 Task: In the  document criticaltinkingskills.html Select the last point and add comment:  ' It adds clarity to the overall document' Insert emoji reactions: 'Thumbs Down' Select all the potins and apply Lowercase
Action: Mouse moved to (393, 353)
Screenshot: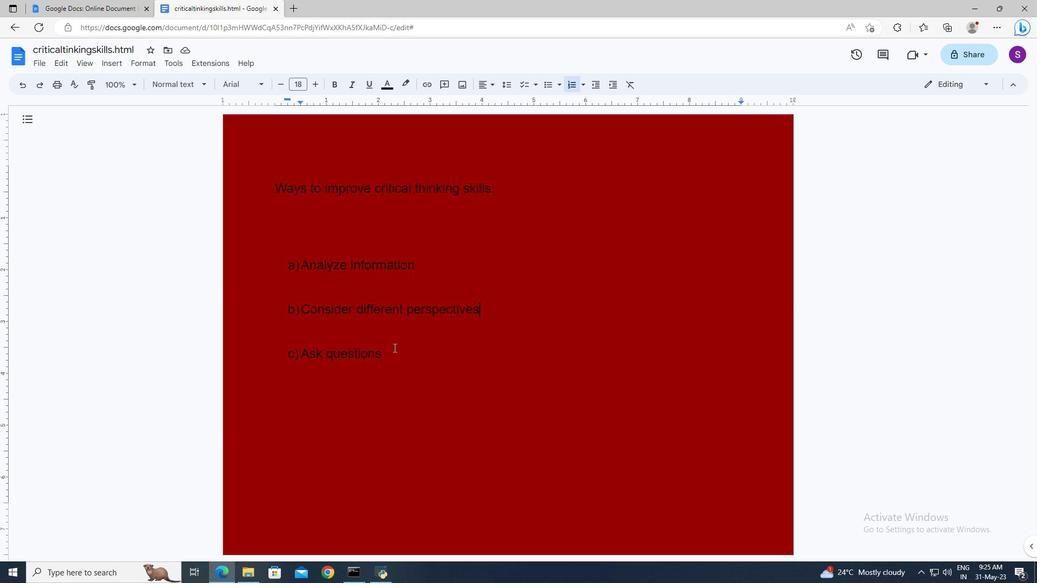
Action: Mouse pressed left at (393, 353)
Screenshot: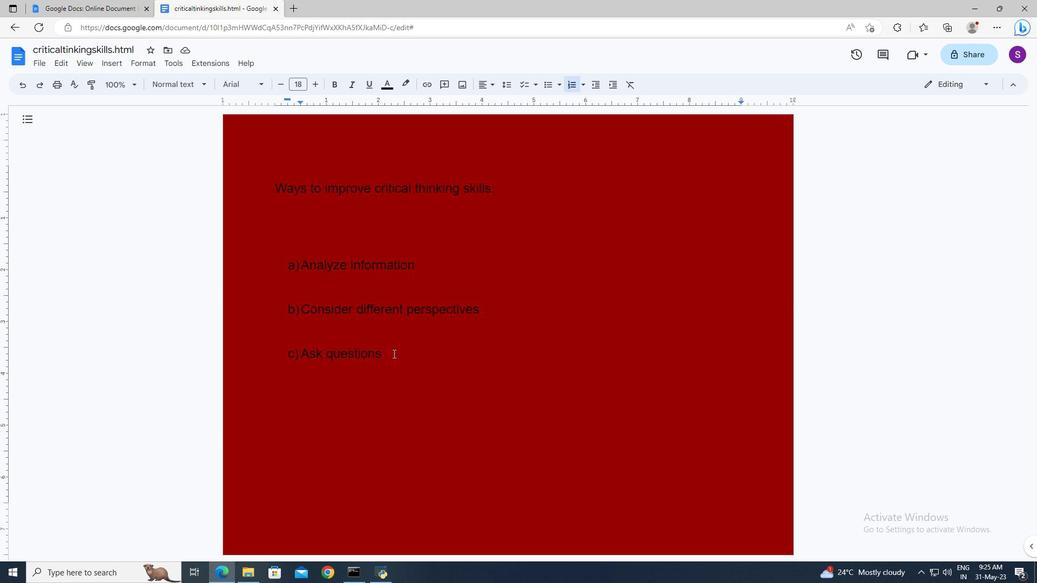 
Action: Key pressed <Key.shift><Key.left><Key.left>
Screenshot: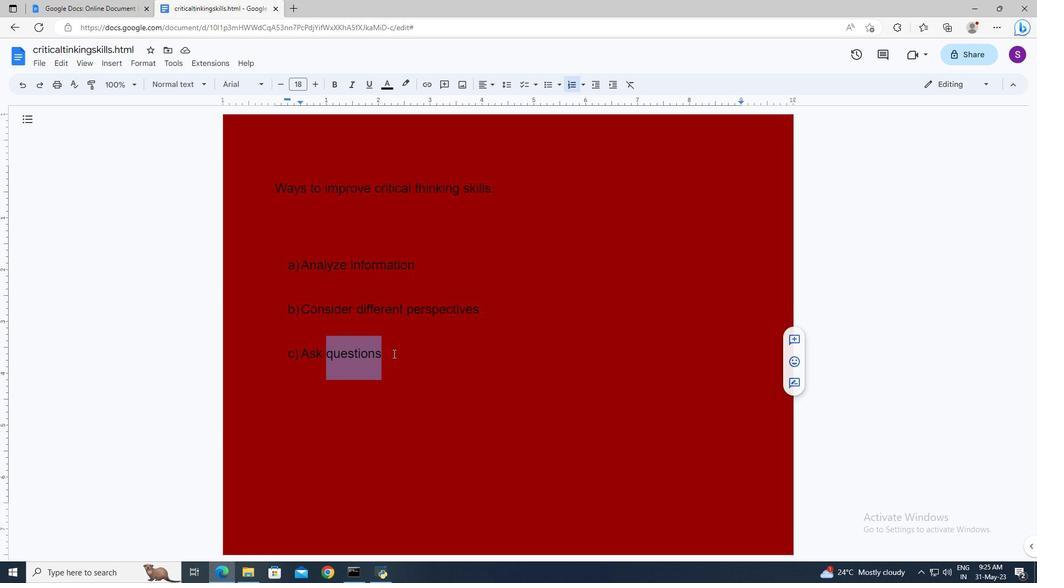 
Action: Mouse moved to (345, 354)
Screenshot: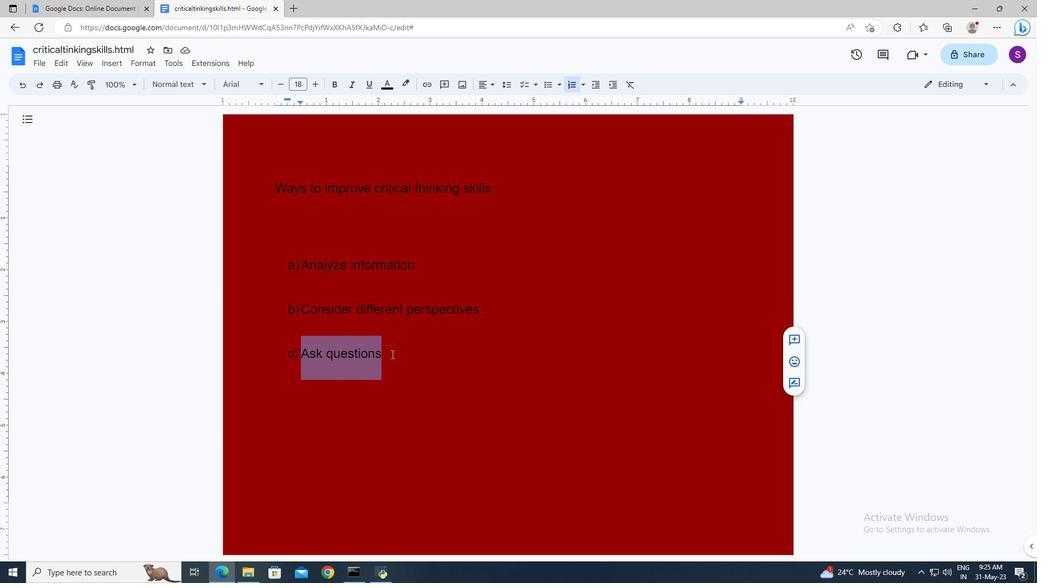 
Action: Mouse pressed right at (345, 354)
Screenshot: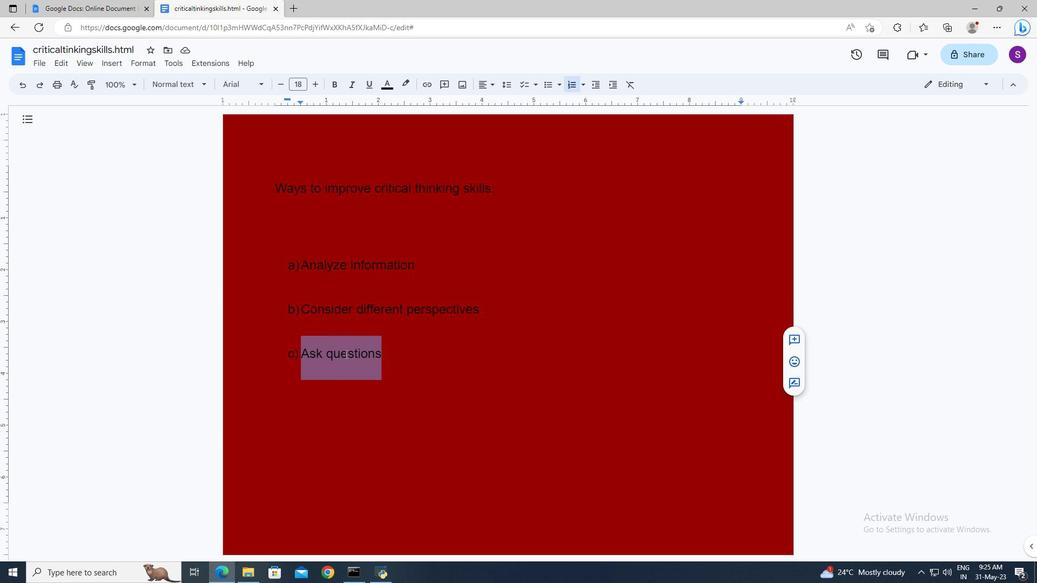 
Action: Mouse moved to (383, 155)
Screenshot: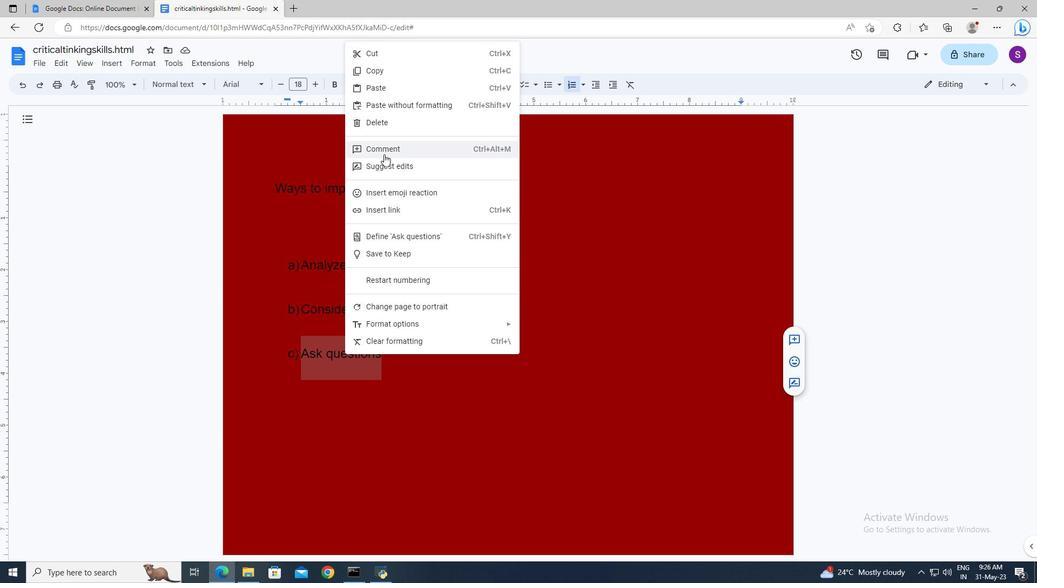 
Action: Mouse pressed left at (383, 155)
Screenshot: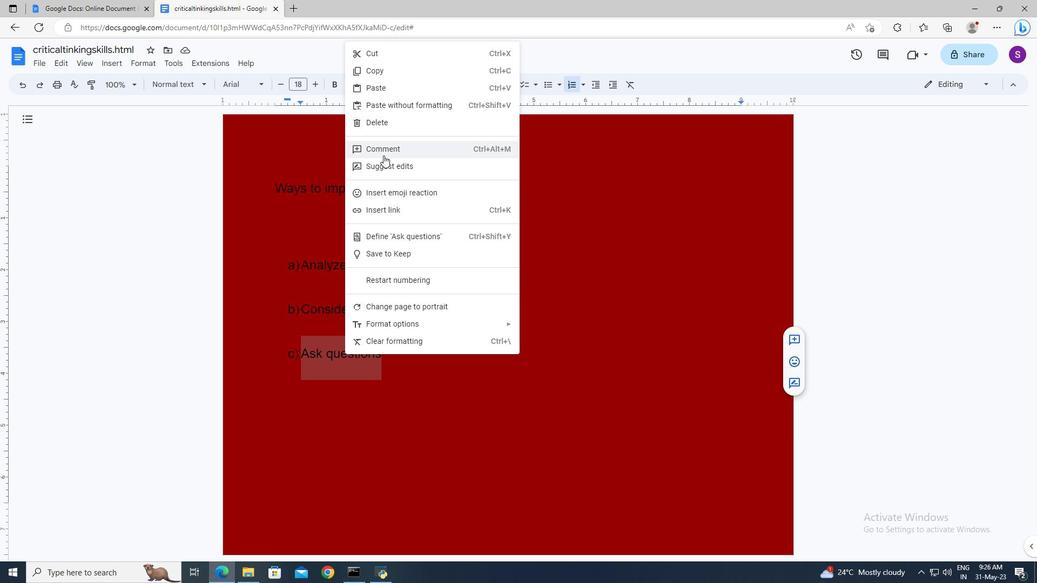 
Action: Mouse moved to (749, 403)
Screenshot: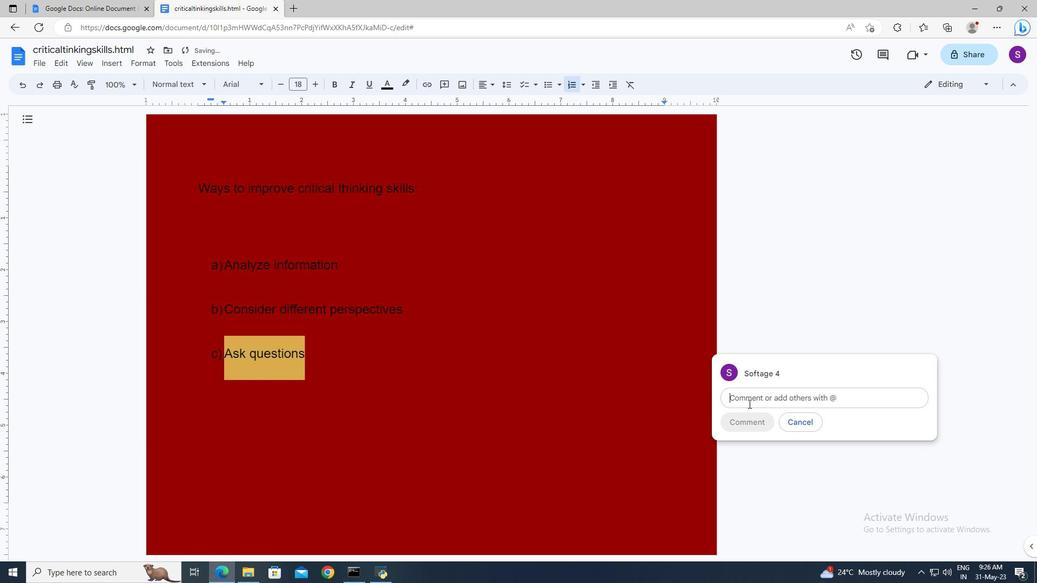 
Action: Mouse pressed left at (749, 403)
Screenshot: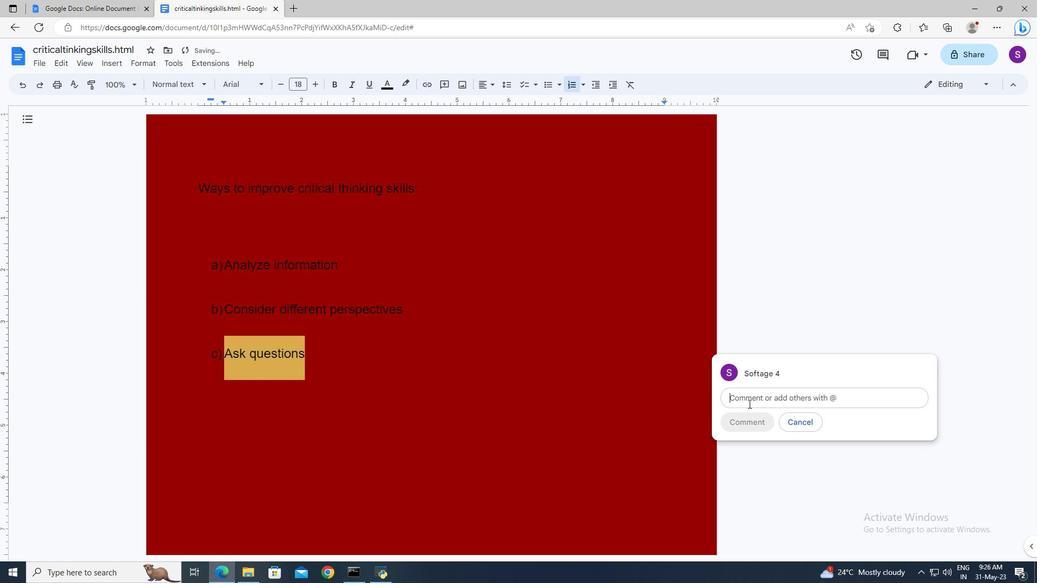 
Action: Mouse moved to (749, 403)
Screenshot: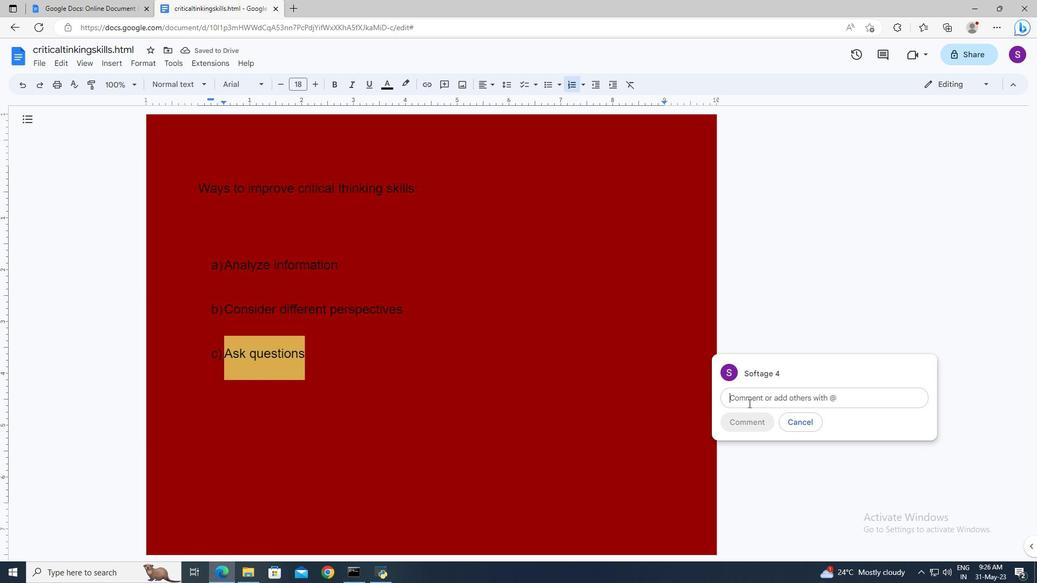 
Action: Key pressed <Key.shift>It<Key.space>adds<Key.space>clarity<Key.space>to<Key.space>the<Key.space>overall<Key.space>document
Screenshot: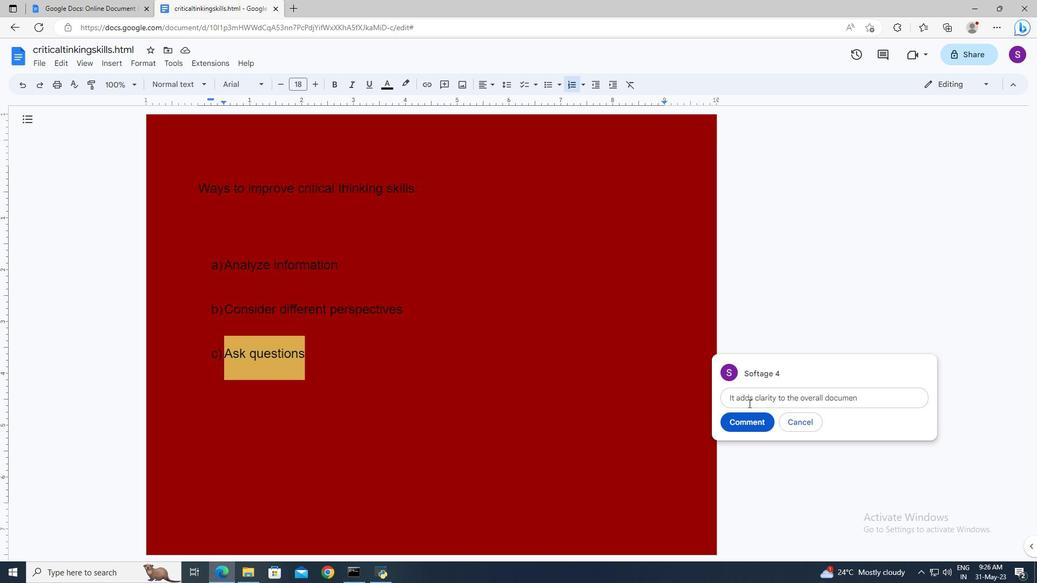 
Action: Mouse moved to (743, 416)
Screenshot: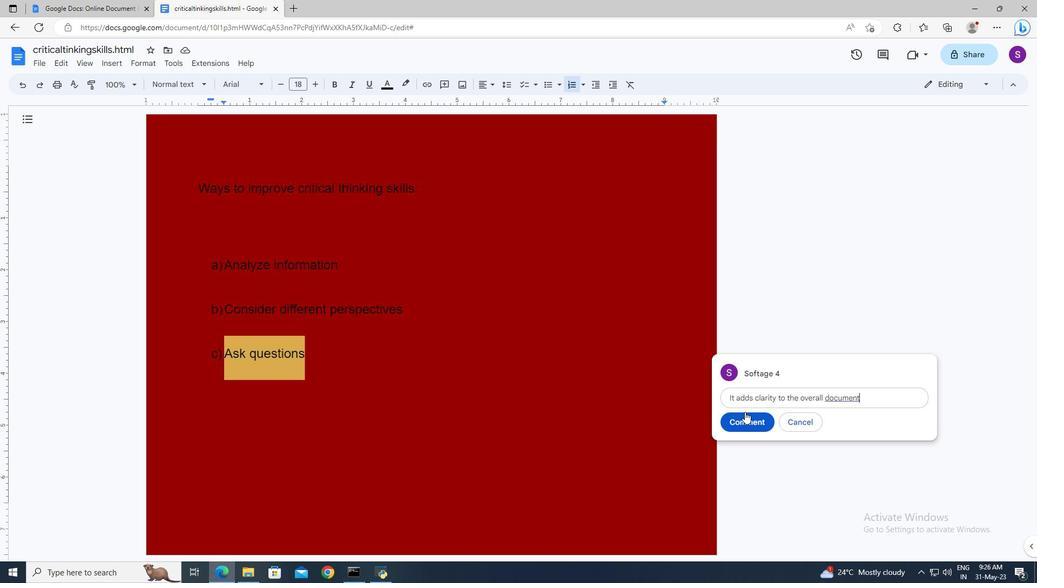 
Action: Mouse pressed left at (743, 416)
Screenshot: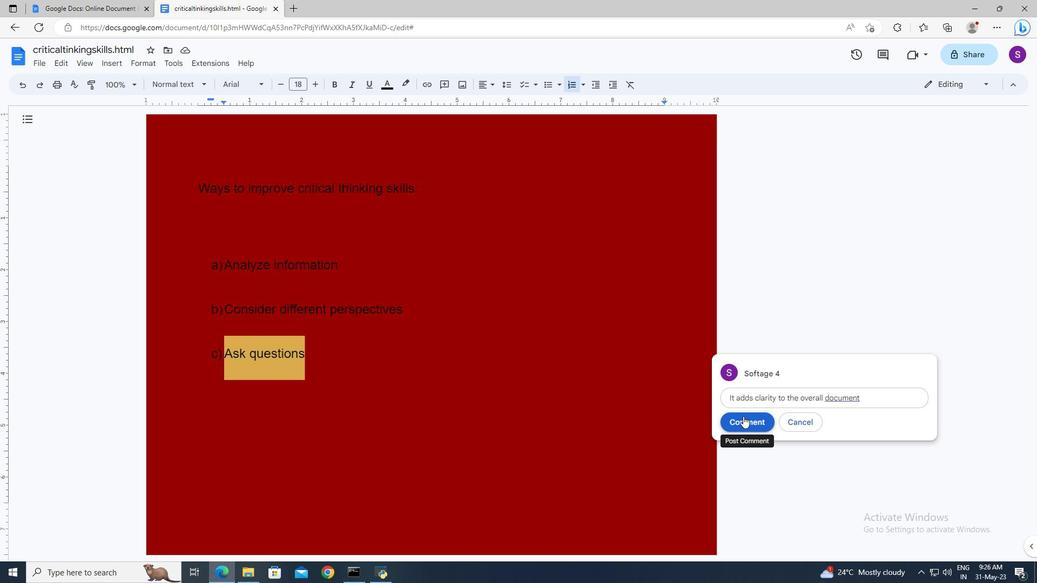 
Action: Mouse moved to (333, 350)
Screenshot: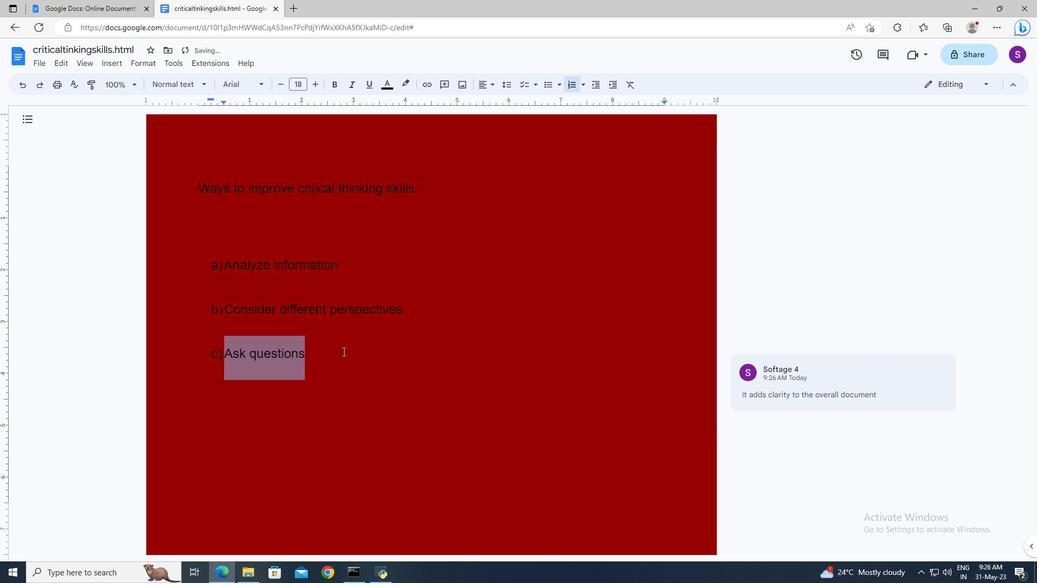 
Action: Mouse pressed left at (333, 350)
Screenshot: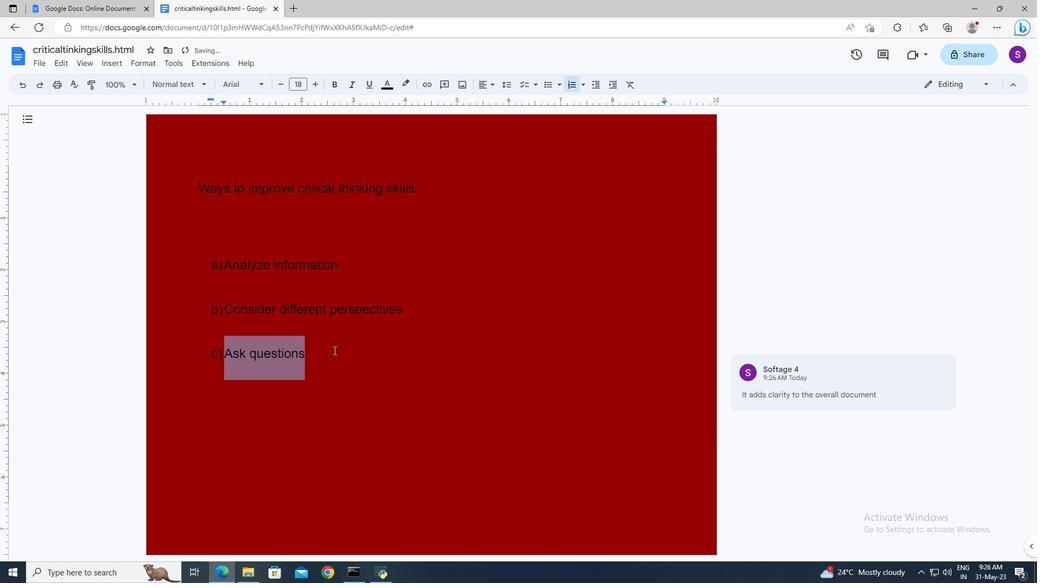 
Action: Mouse moved to (117, 69)
Screenshot: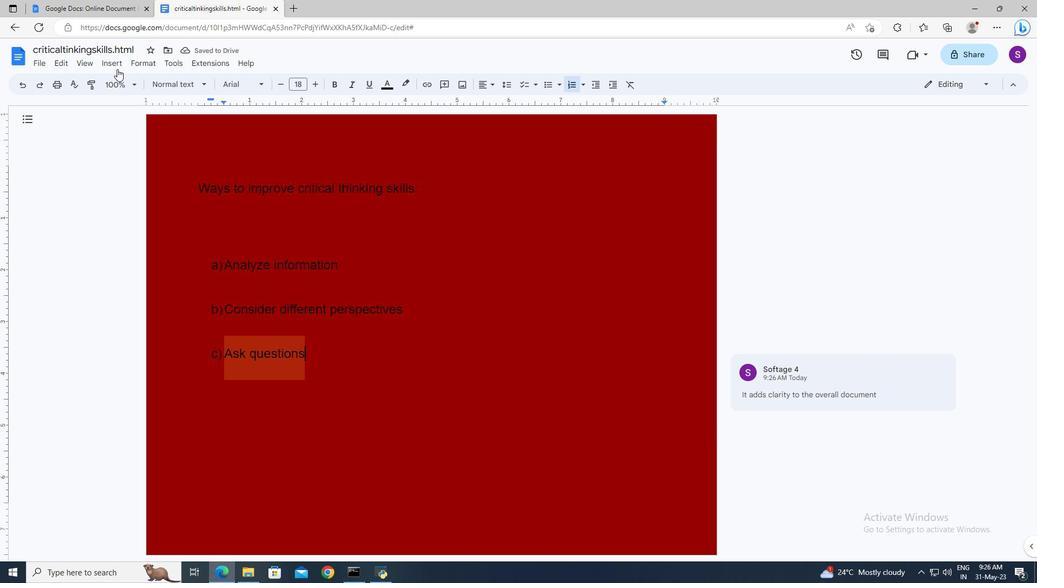 
Action: Mouse pressed left at (117, 69)
Screenshot: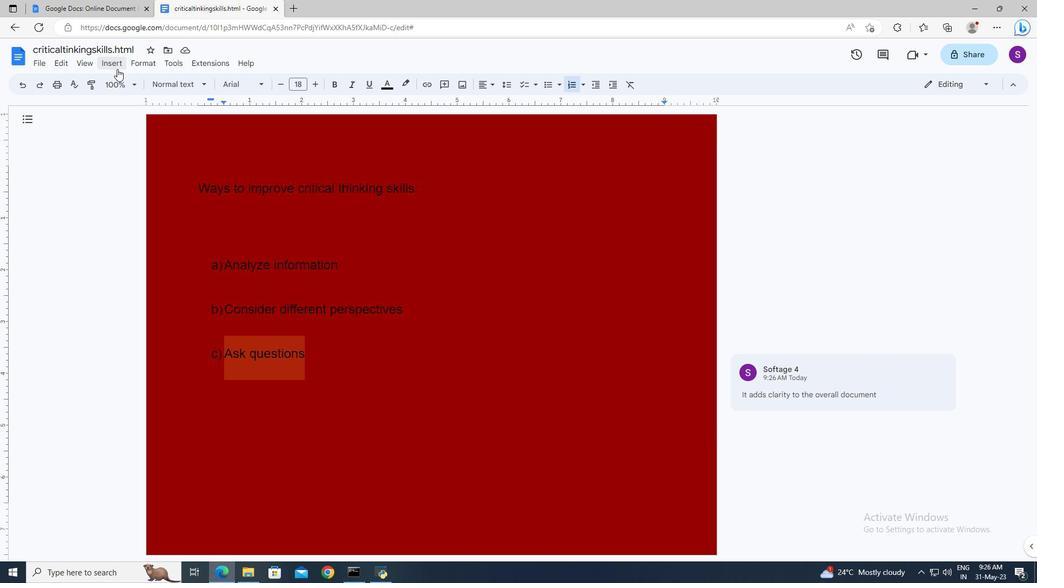 
Action: Mouse moved to (127, 162)
Screenshot: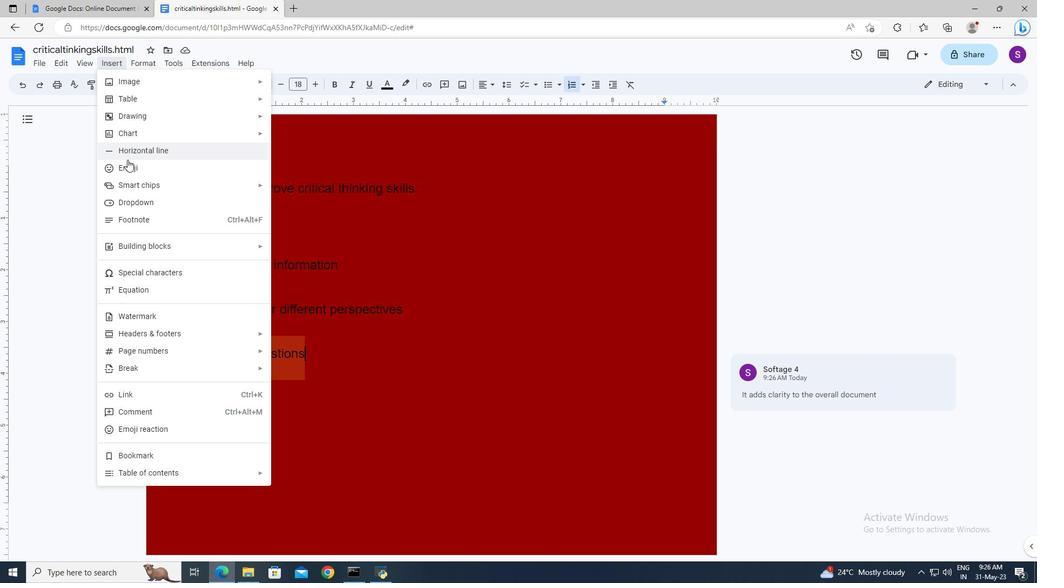 
Action: Mouse pressed left at (127, 162)
Screenshot: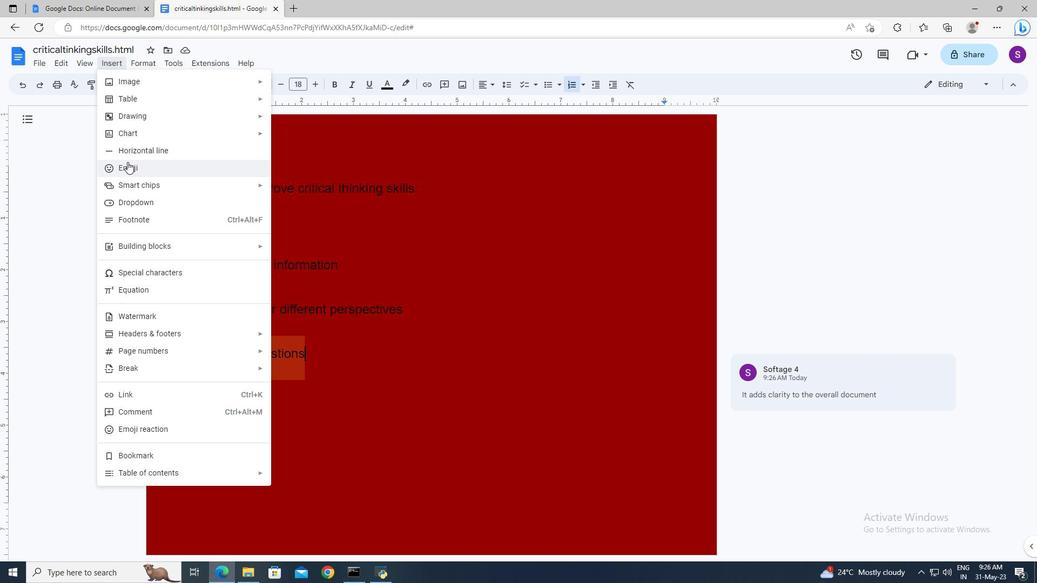 
Action: Mouse moved to (357, 469)
Screenshot: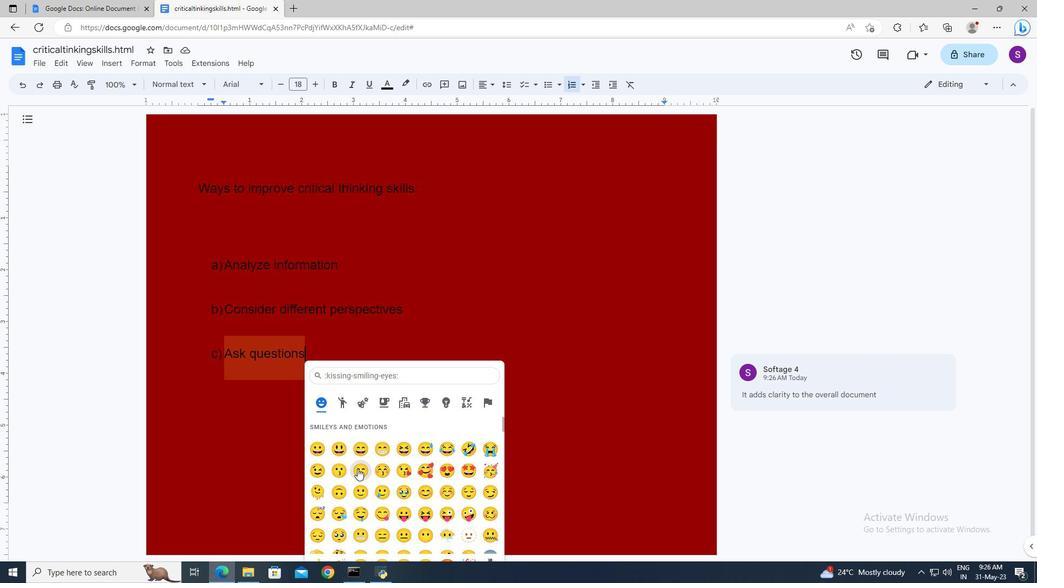 
Action: Mouse scrolled (357, 469) with delta (0, 0)
Screenshot: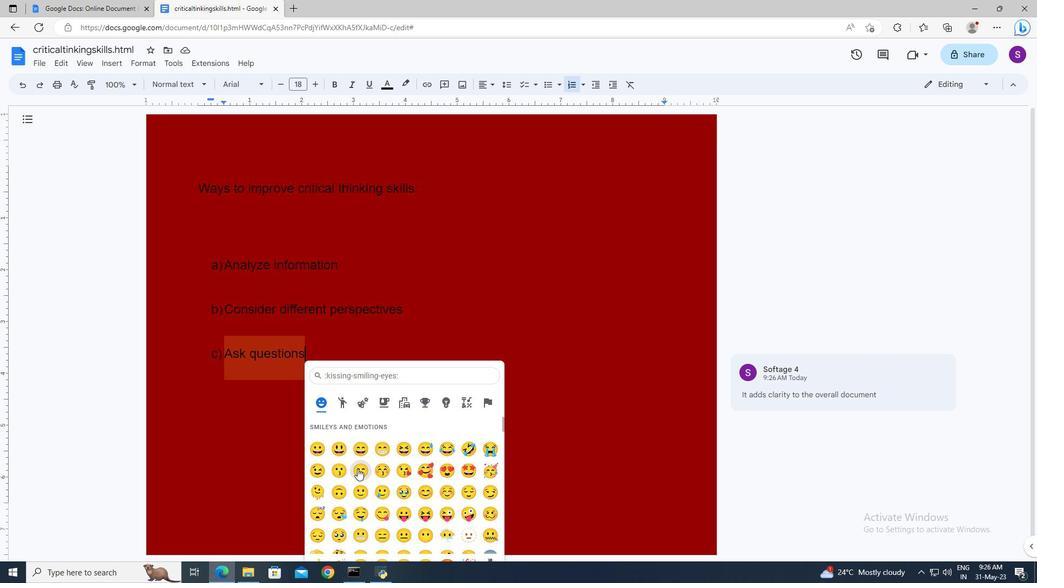 
Action: Mouse scrolled (357, 469) with delta (0, 0)
Screenshot: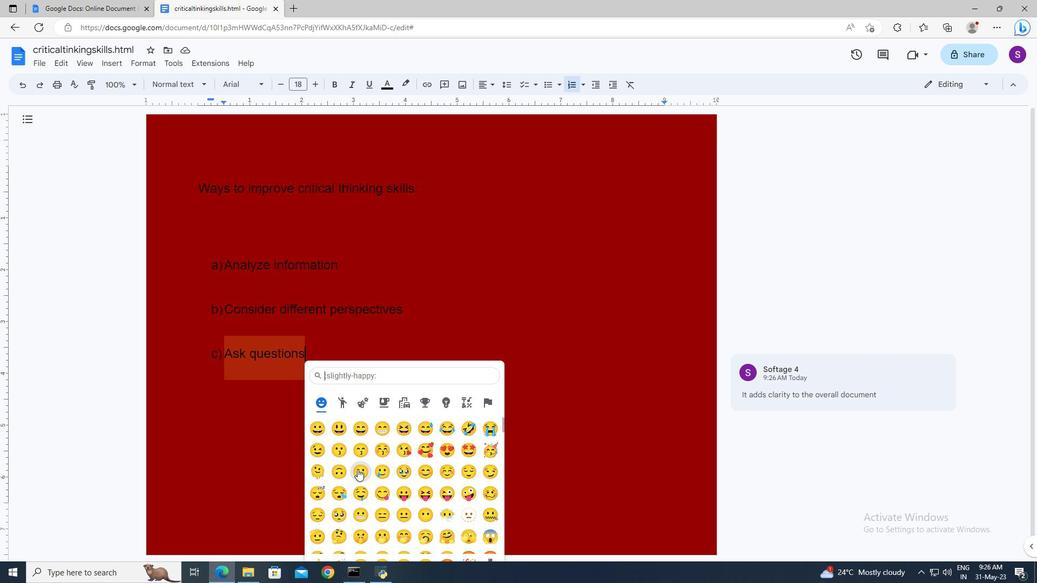 
Action: Mouse scrolled (357, 469) with delta (0, 0)
Screenshot: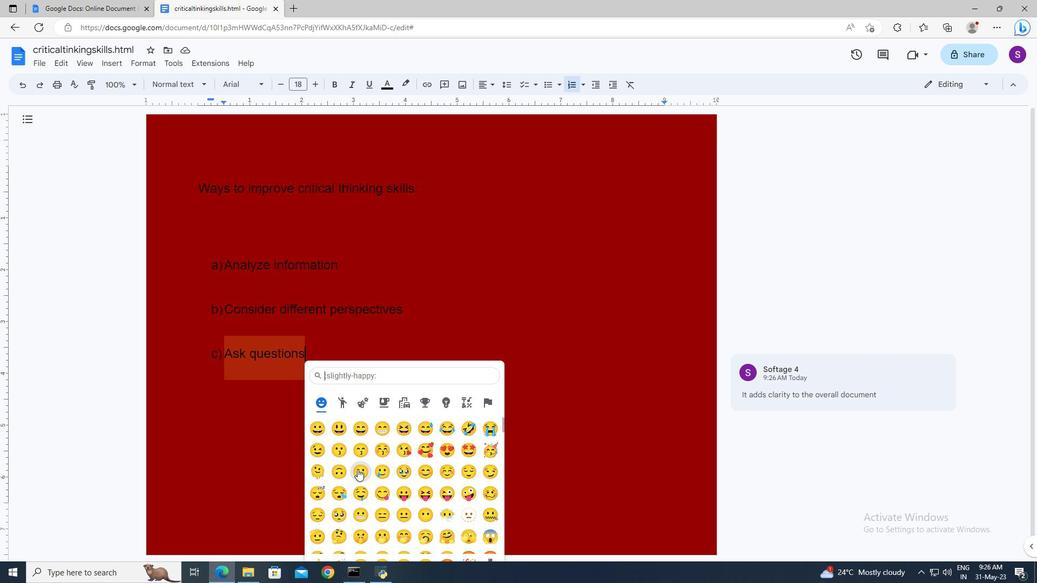 
Action: Mouse scrolled (357, 469) with delta (0, 0)
Screenshot: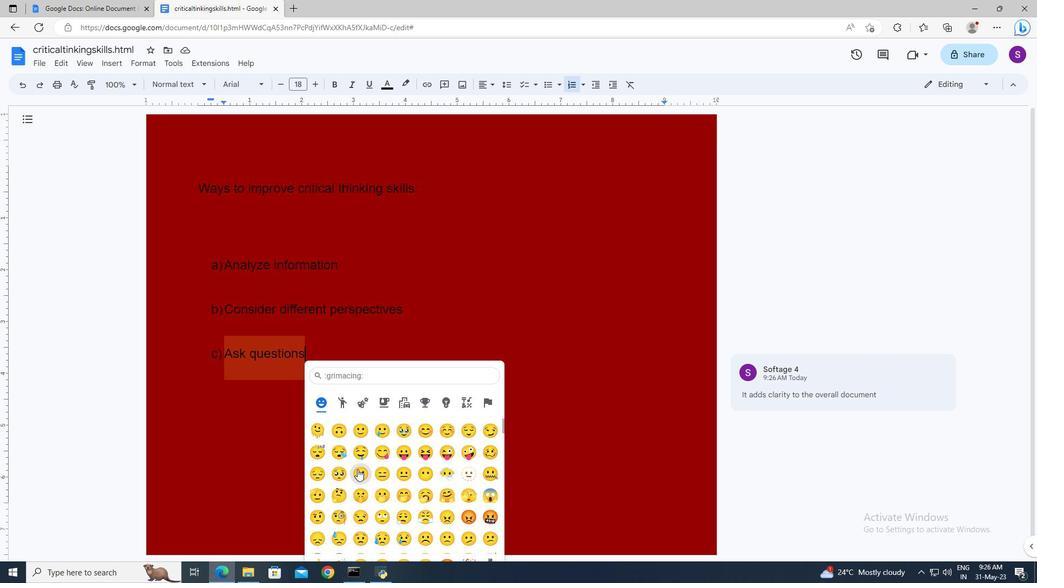 
Action: Mouse scrolled (357, 469) with delta (0, 0)
Screenshot: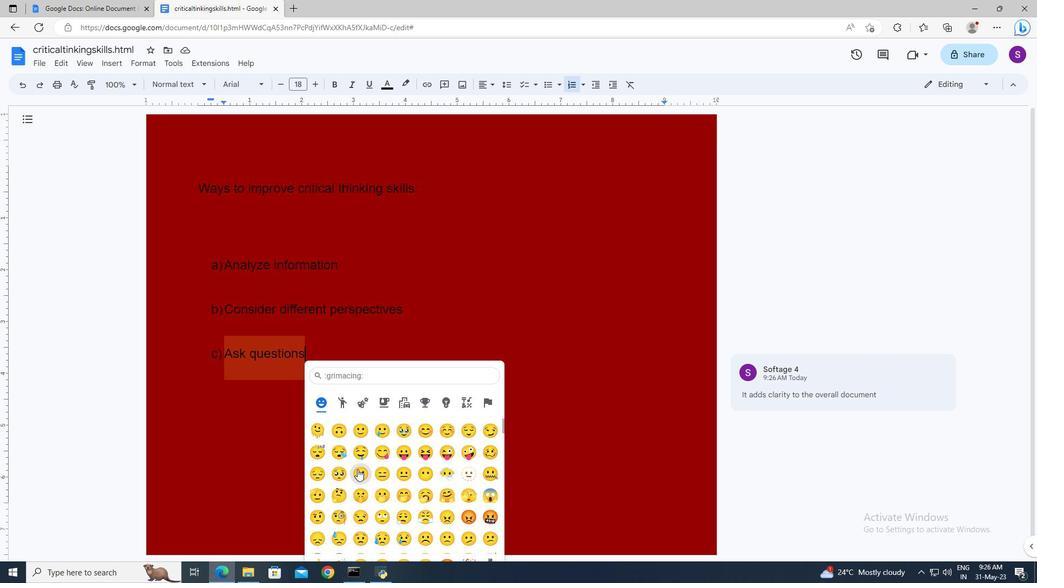 
Action: Mouse scrolled (357, 469) with delta (0, 0)
Screenshot: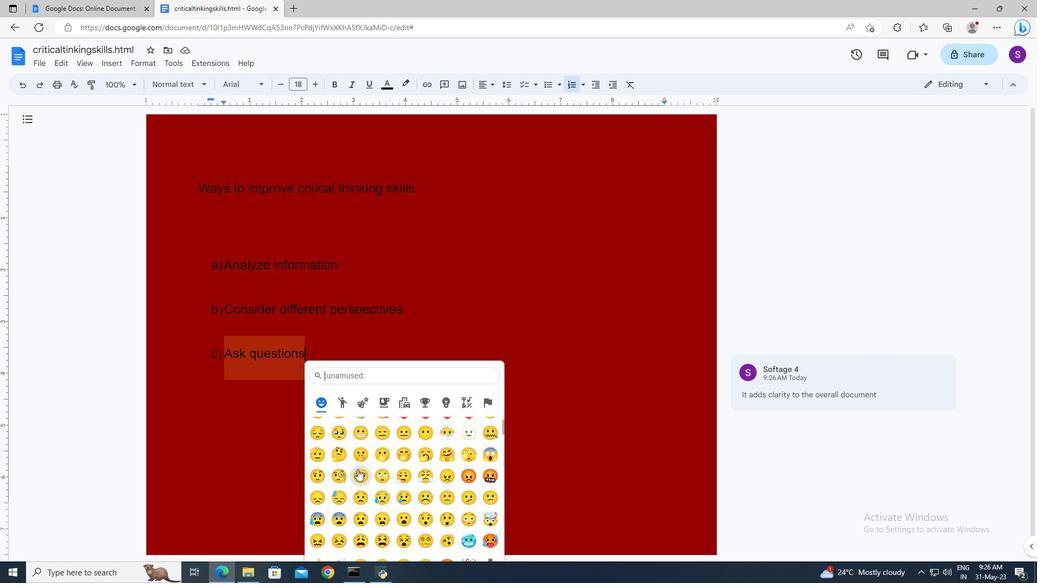 
Action: Mouse scrolled (357, 469) with delta (0, 0)
Screenshot: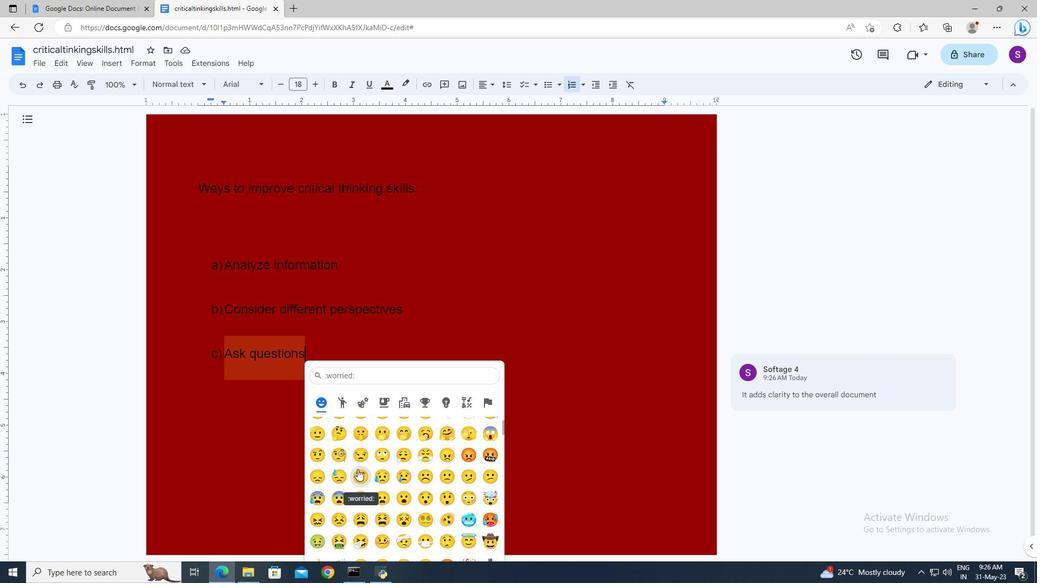 
Action: Mouse scrolled (357, 469) with delta (0, 0)
Screenshot: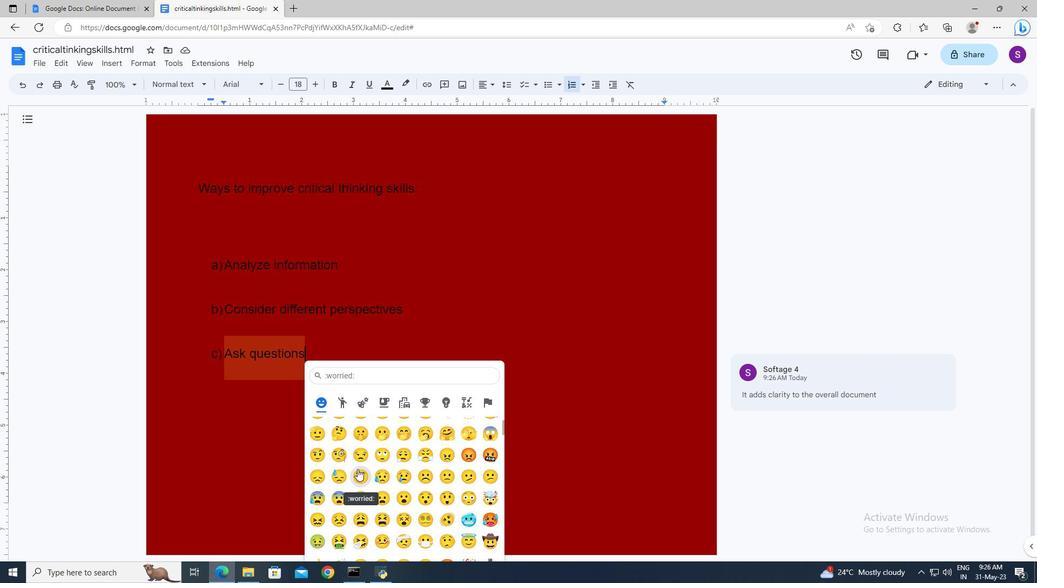 
Action: Mouse scrolled (357, 469) with delta (0, 0)
Screenshot: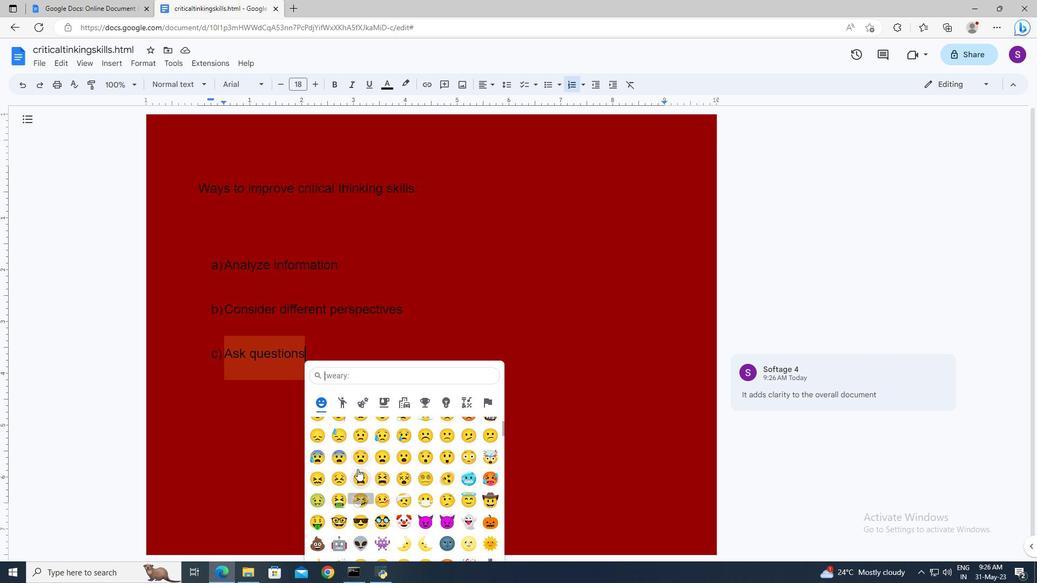 
Action: Mouse scrolled (357, 469) with delta (0, 0)
Screenshot: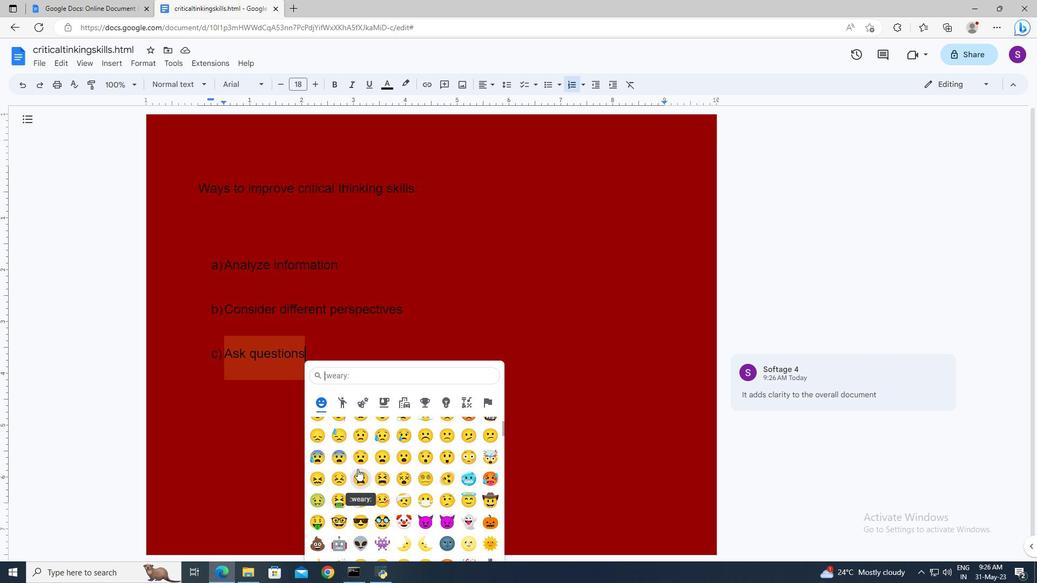 
Action: Mouse scrolled (357, 469) with delta (0, 0)
Screenshot: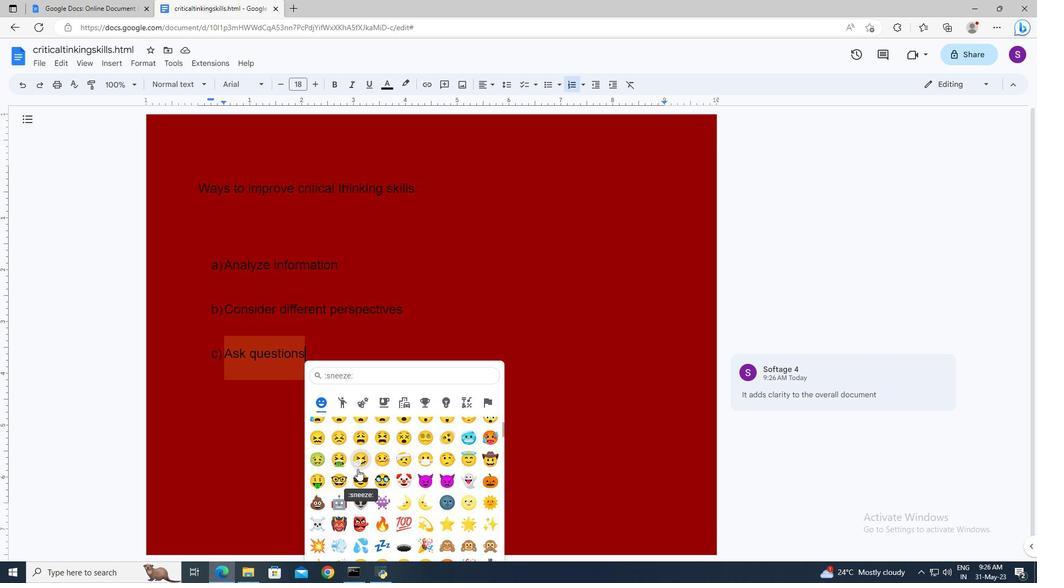 
Action: Mouse scrolled (357, 469) with delta (0, 0)
Screenshot: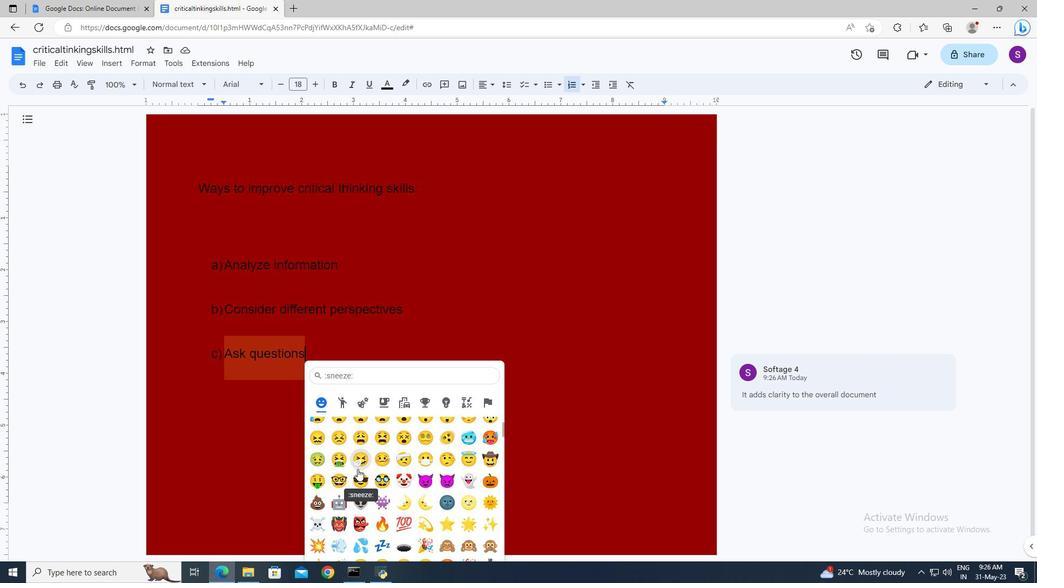 
Action: Mouse scrolled (357, 469) with delta (0, 0)
Screenshot: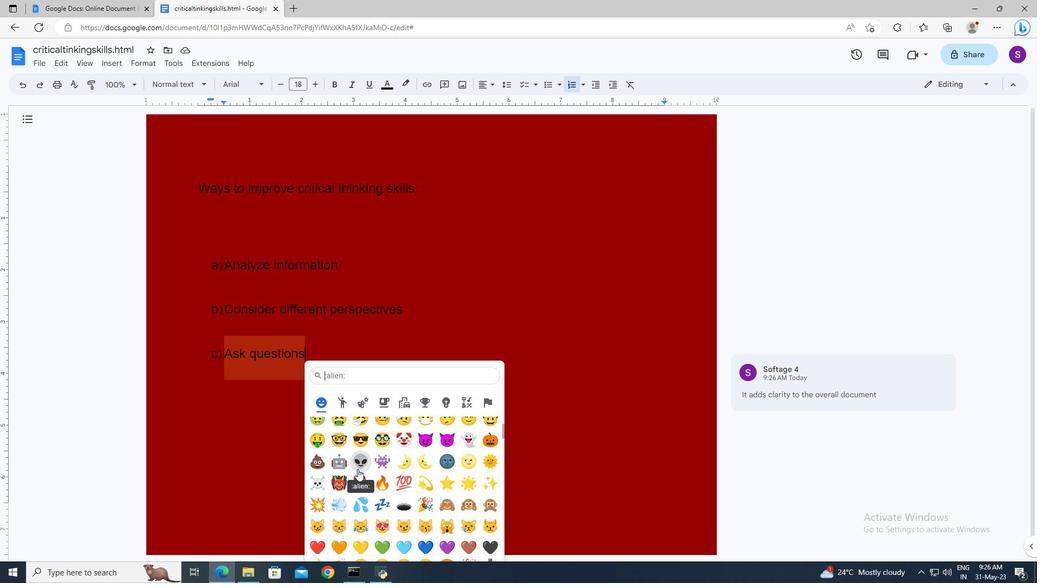
Action: Mouse scrolled (357, 469) with delta (0, 0)
Screenshot: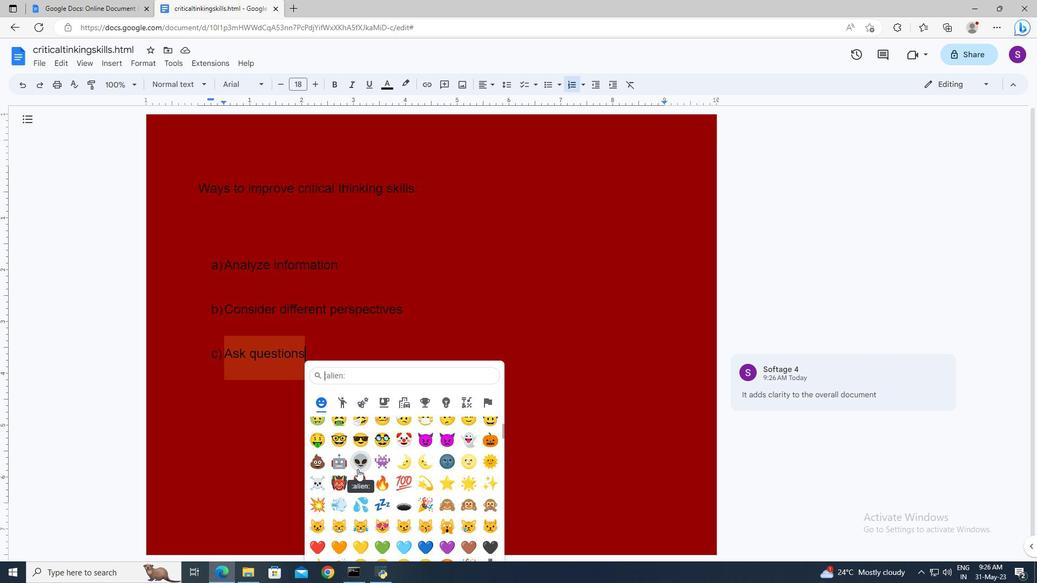 
Action: Mouse scrolled (357, 469) with delta (0, 0)
Screenshot: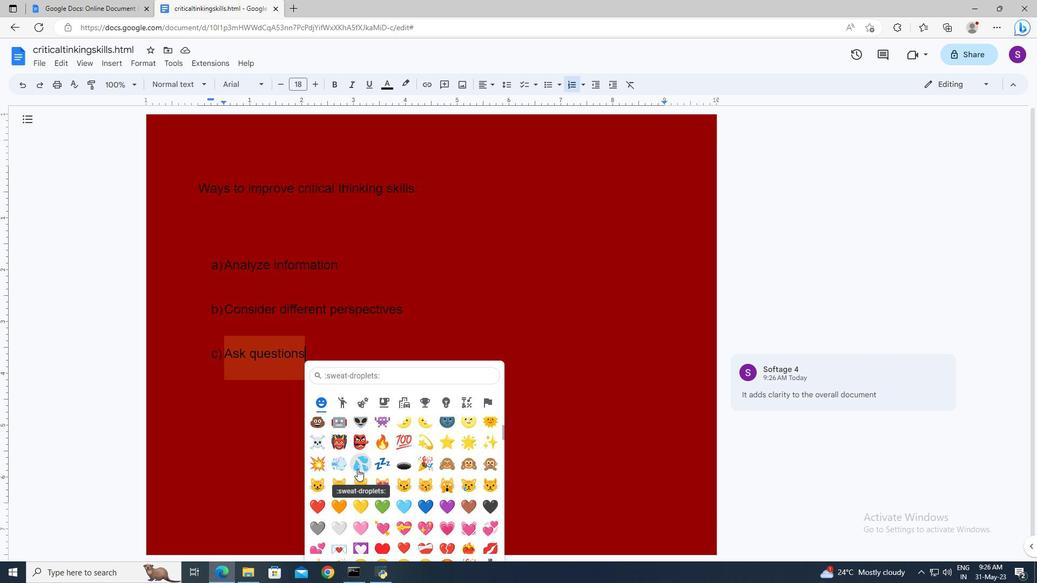 
Action: Mouse scrolled (357, 469) with delta (0, 0)
Screenshot: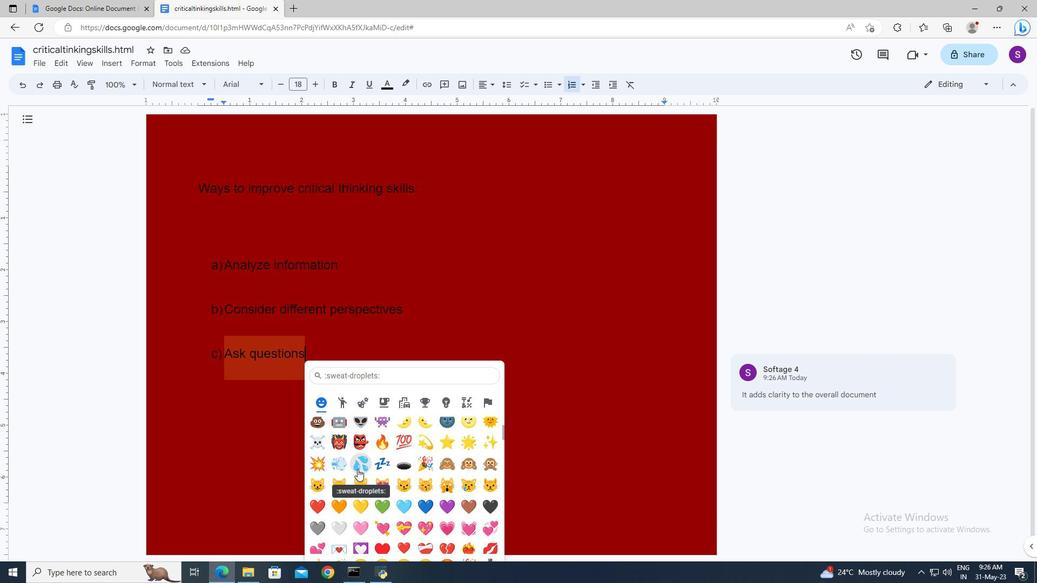 
Action: Mouse scrolled (357, 469) with delta (0, 0)
Screenshot: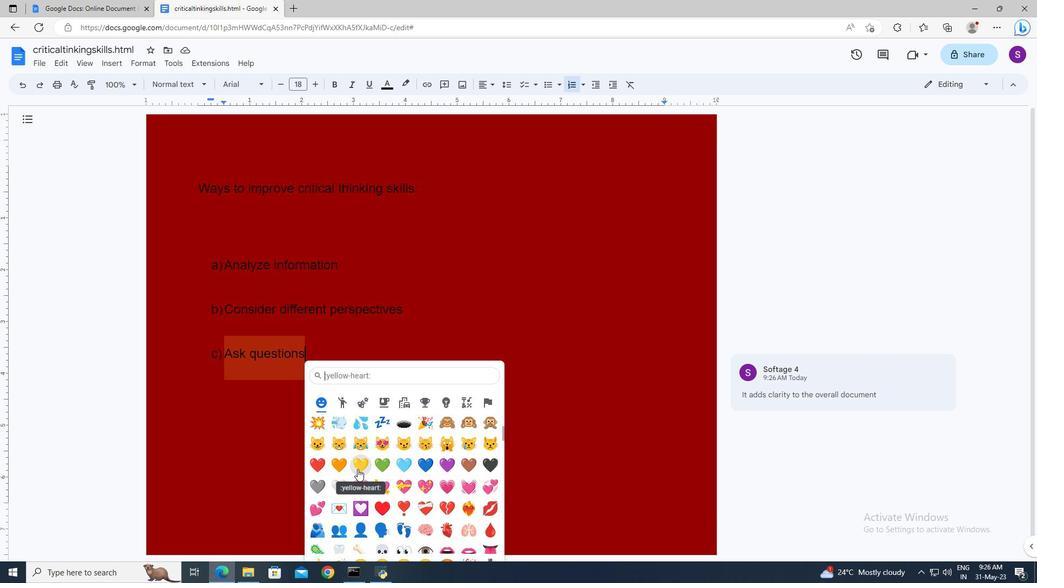 
Action: Mouse scrolled (357, 469) with delta (0, 0)
Screenshot: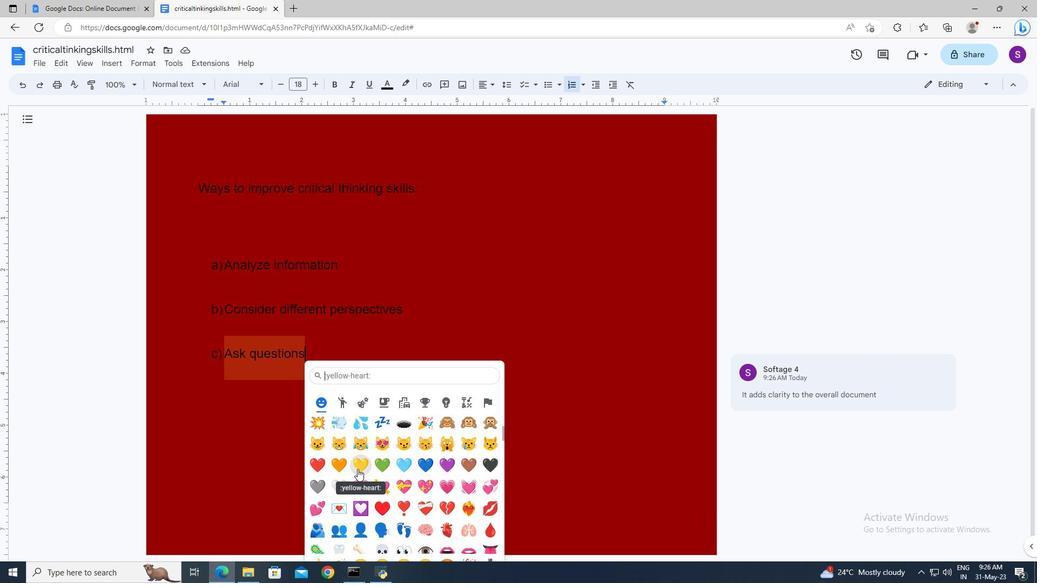 
Action: Mouse scrolled (357, 469) with delta (0, 0)
Screenshot: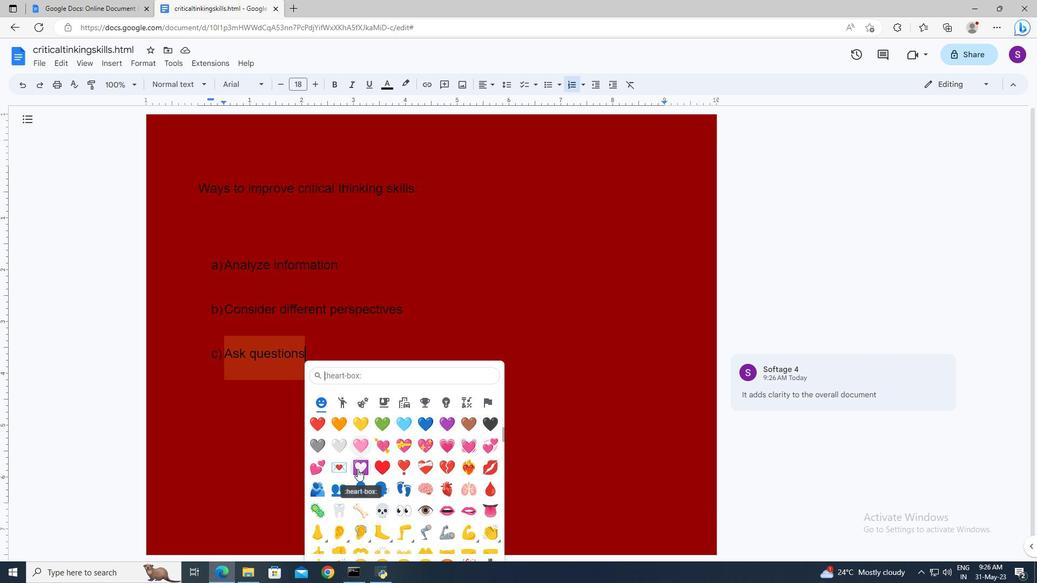 
Action: Mouse scrolled (357, 469) with delta (0, 0)
Screenshot: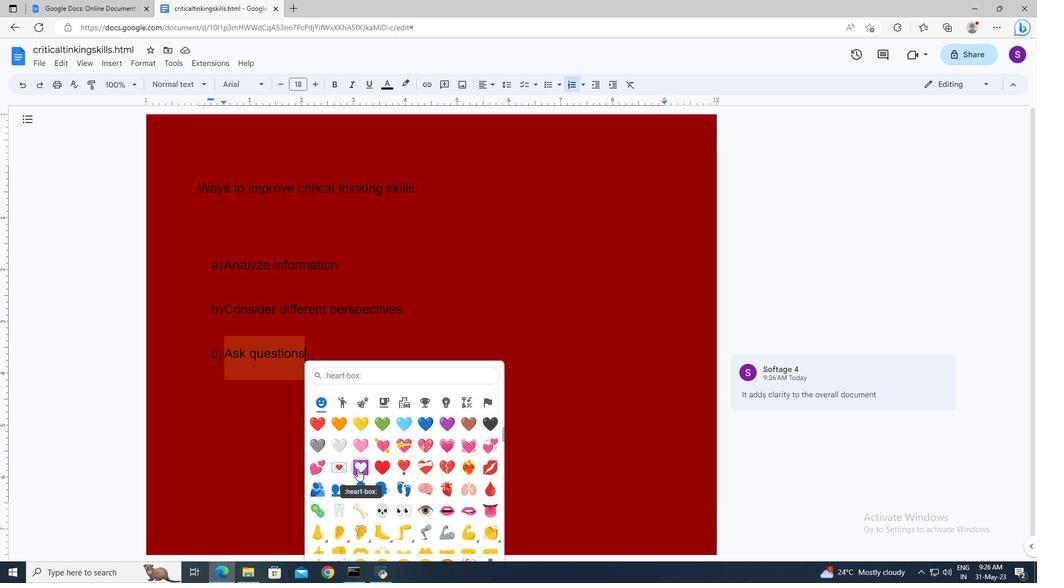 
Action: Mouse moved to (336, 510)
Screenshot: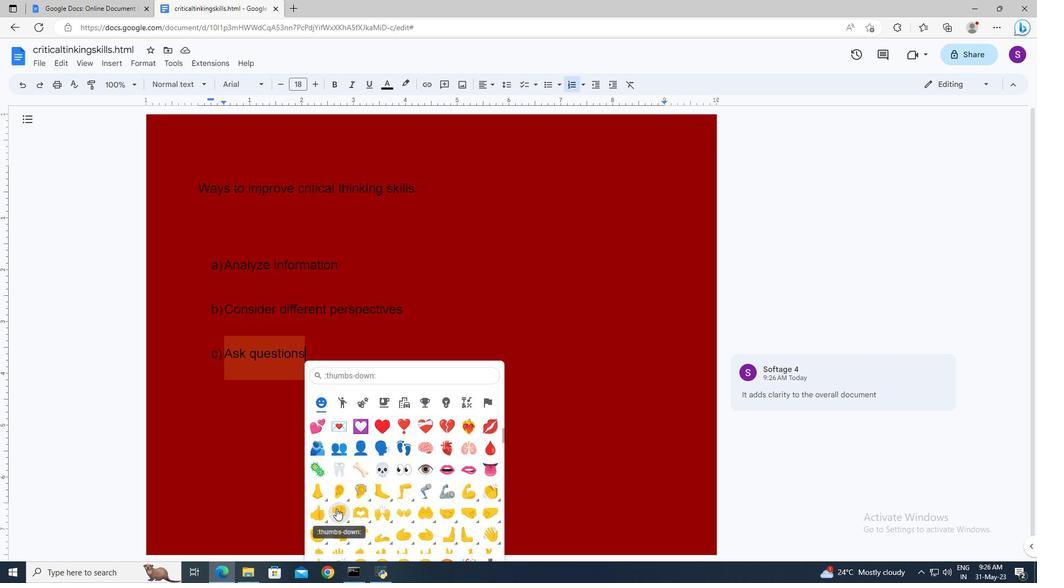 
Action: Mouse pressed left at (336, 510)
Screenshot: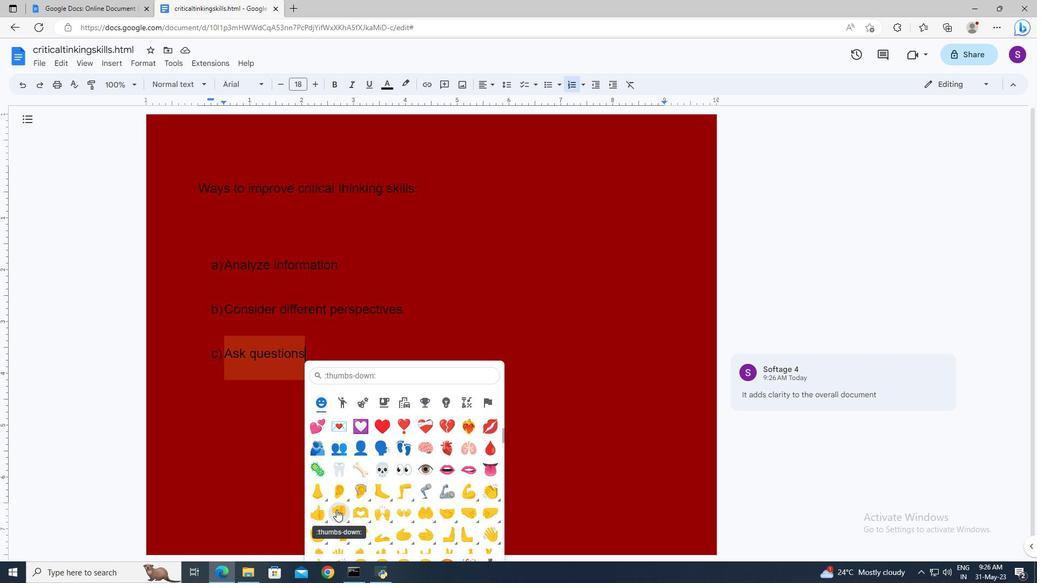 
Action: Mouse moved to (384, 379)
Screenshot: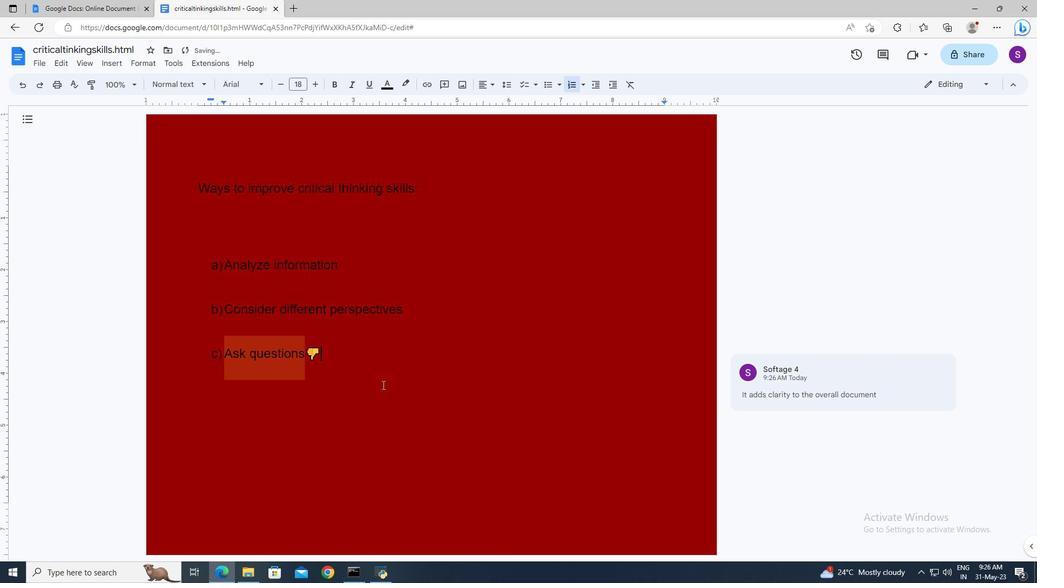 
Action: Key pressed ctrl+A
Screenshot: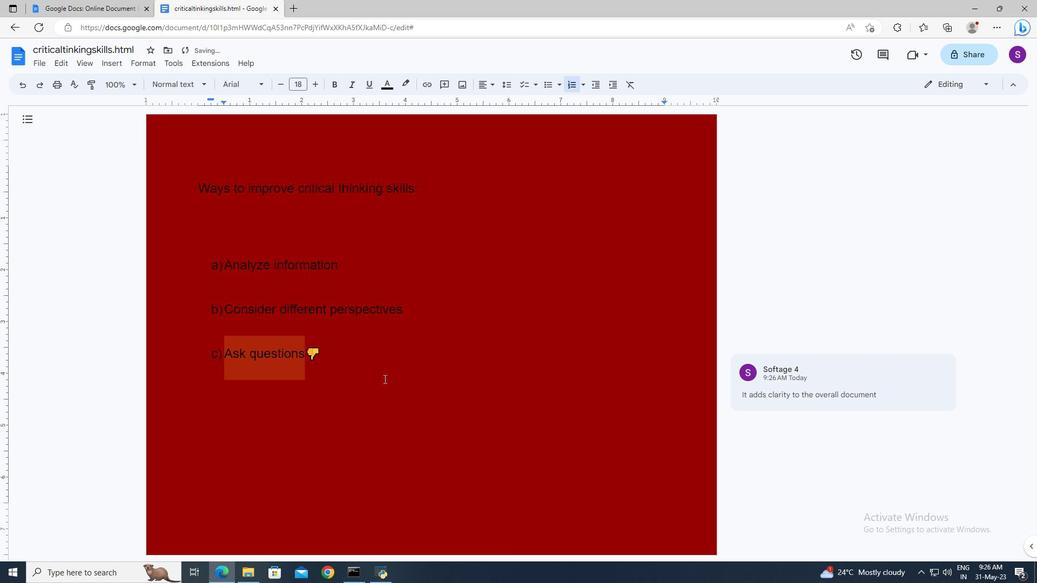 
Action: Mouse moved to (152, 69)
Screenshot: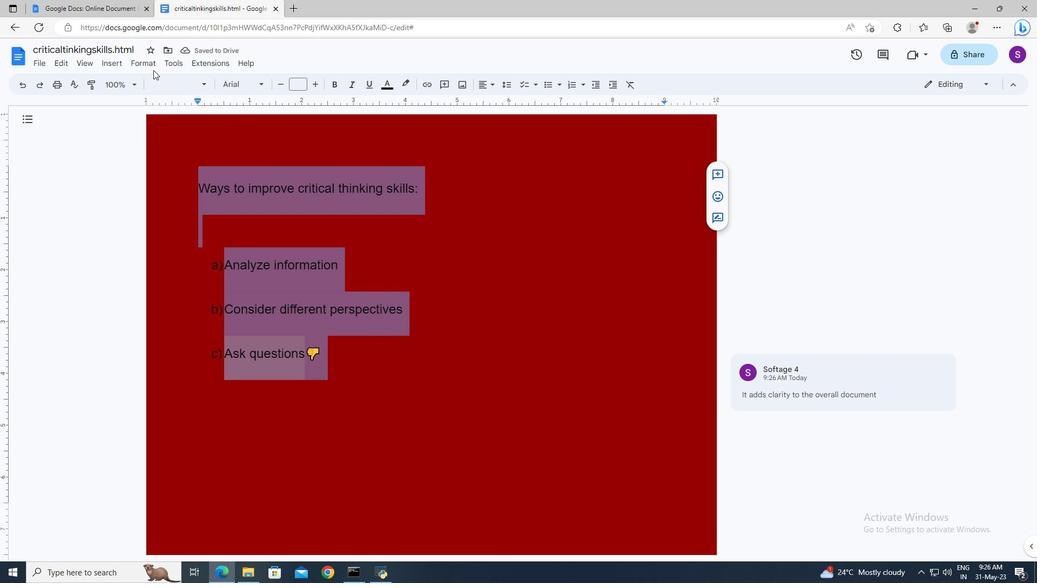
Action: Mouse pressed left at (152, 69)
Screenshot: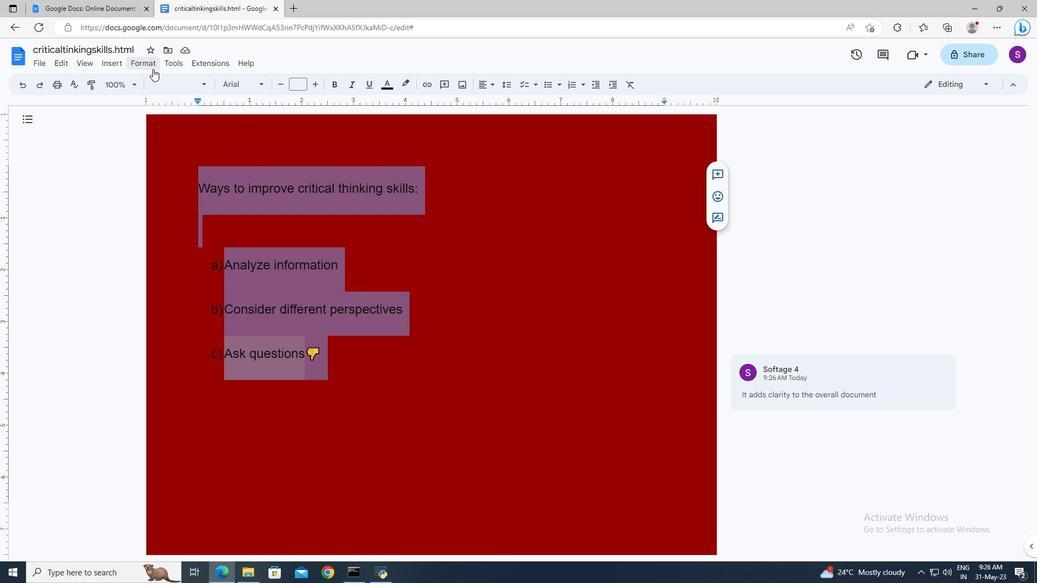 
Action: Mouse moved to (462, 217)
Screenshot: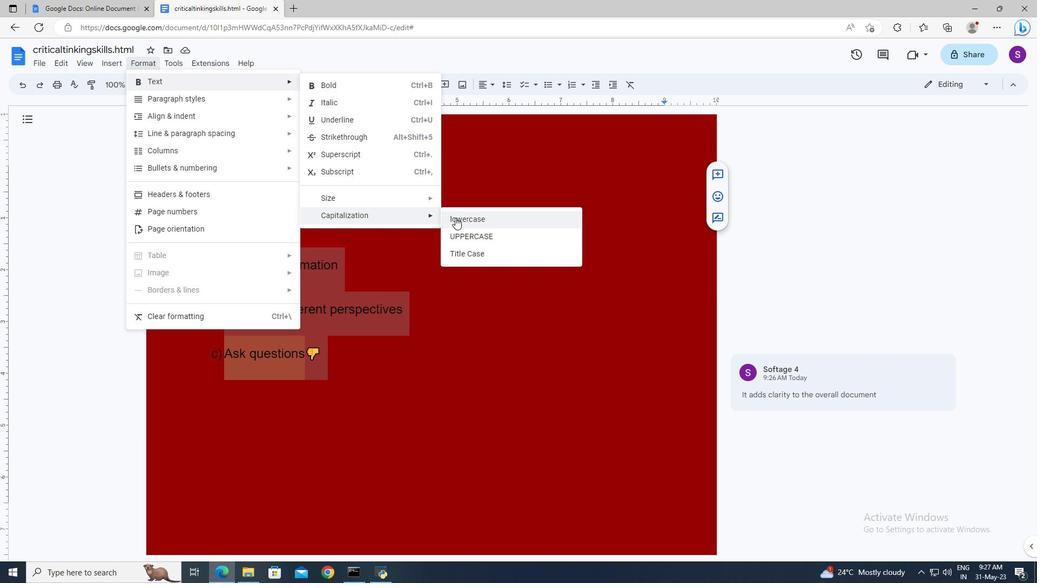 
Action: Mouse pressed left at (462, 217)
Screenshot: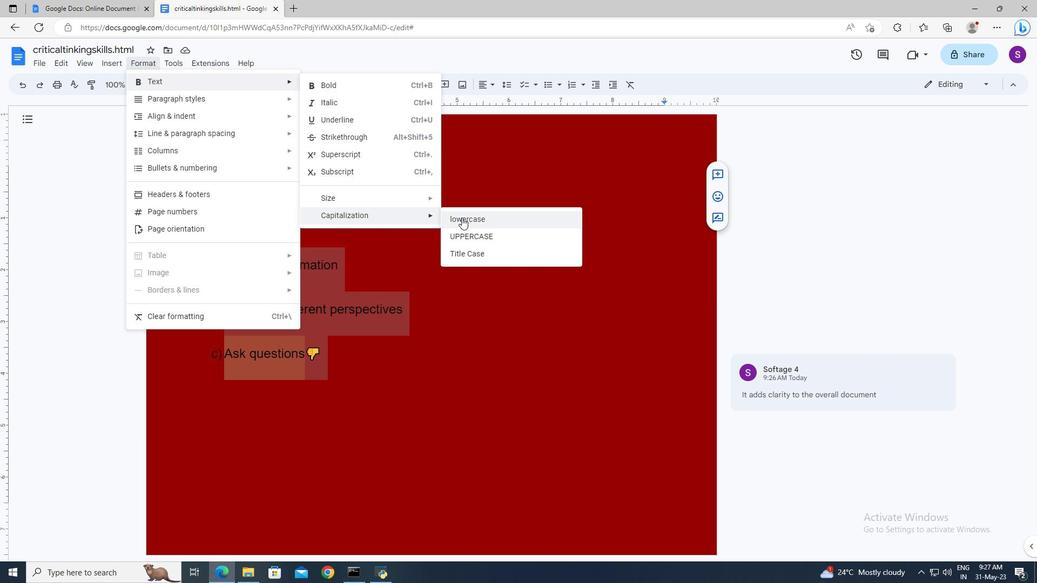 
Action: Mouse moved to (467, 299)
Screenshot: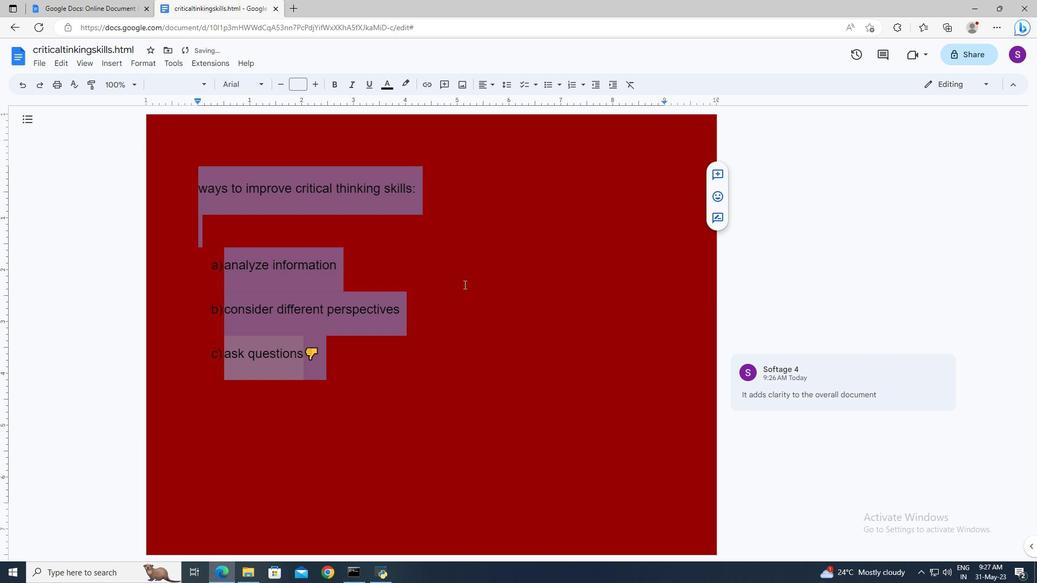 
Action: Mouse pressed left at (467, 299)
Screenshot: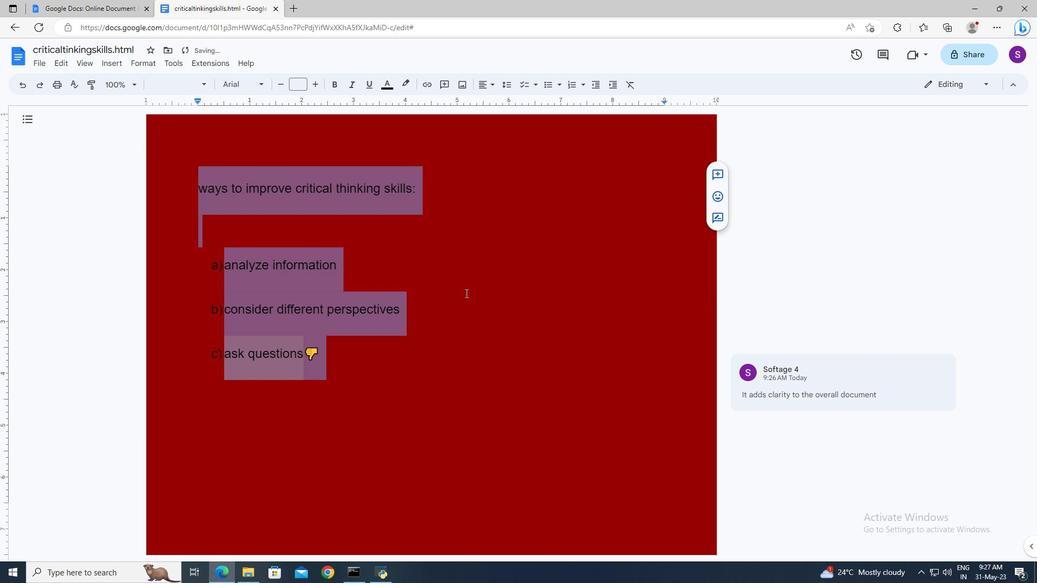 
